 Task: Delete table the table from the format menu text "Content Calendar".
Action: Mouse moved to (164, 62)
Screenshot: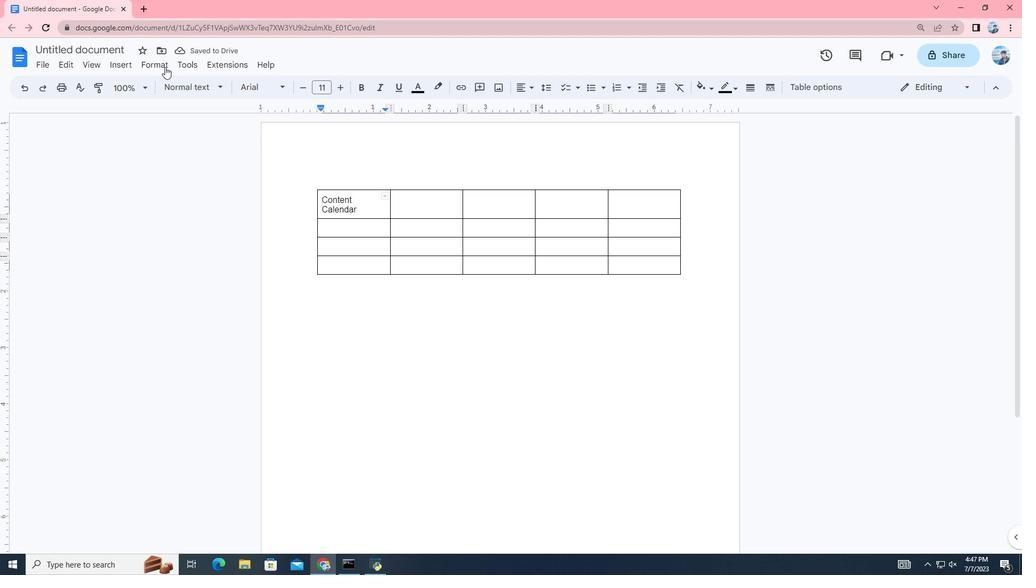
Action: Mouse pressed left at (164, 62)
Screenshot: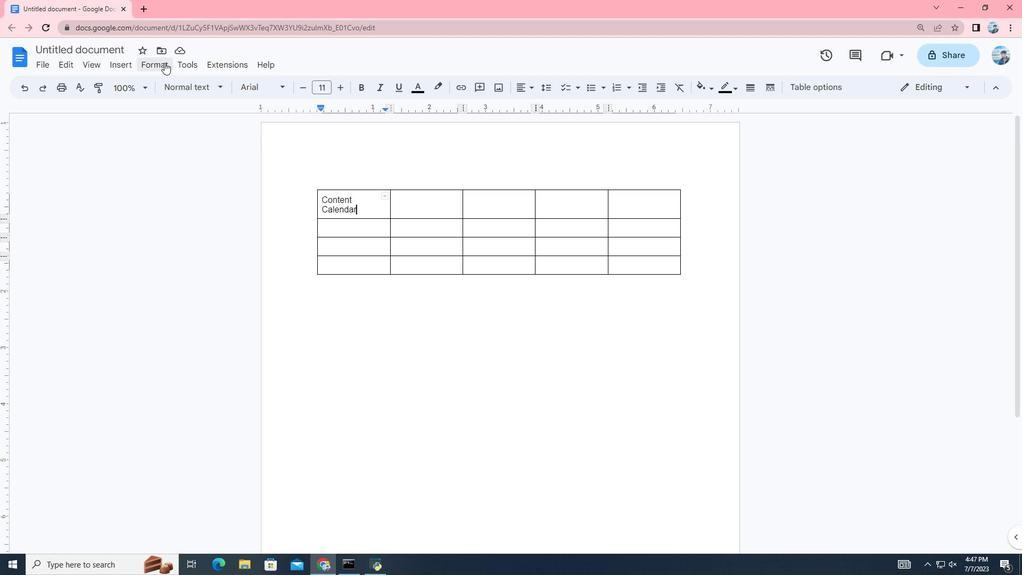 
Action: Mouse moved to (368, 291)
Screenshot: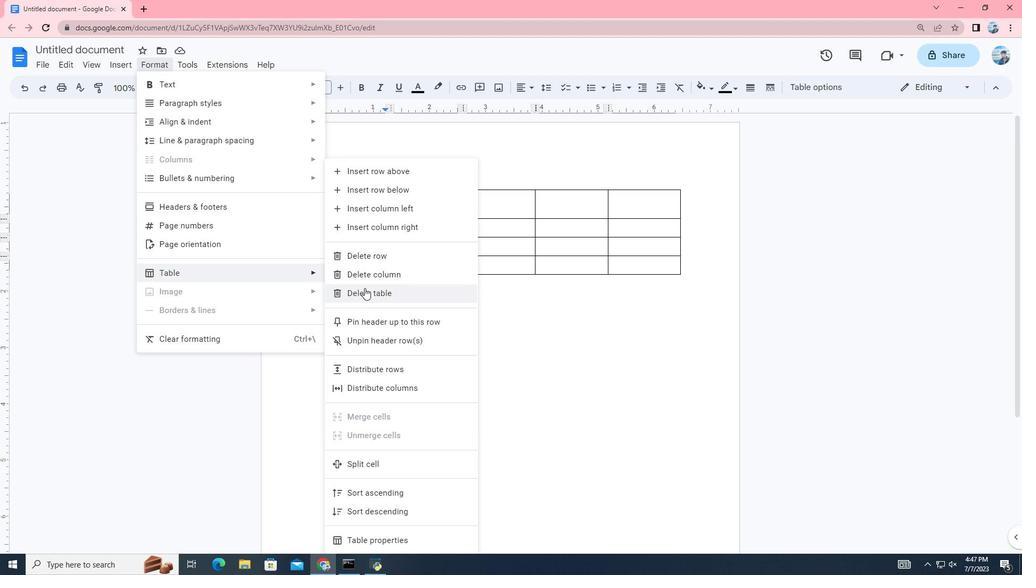 
Action: Mouse pressed left at (368, 291)
Screenshot: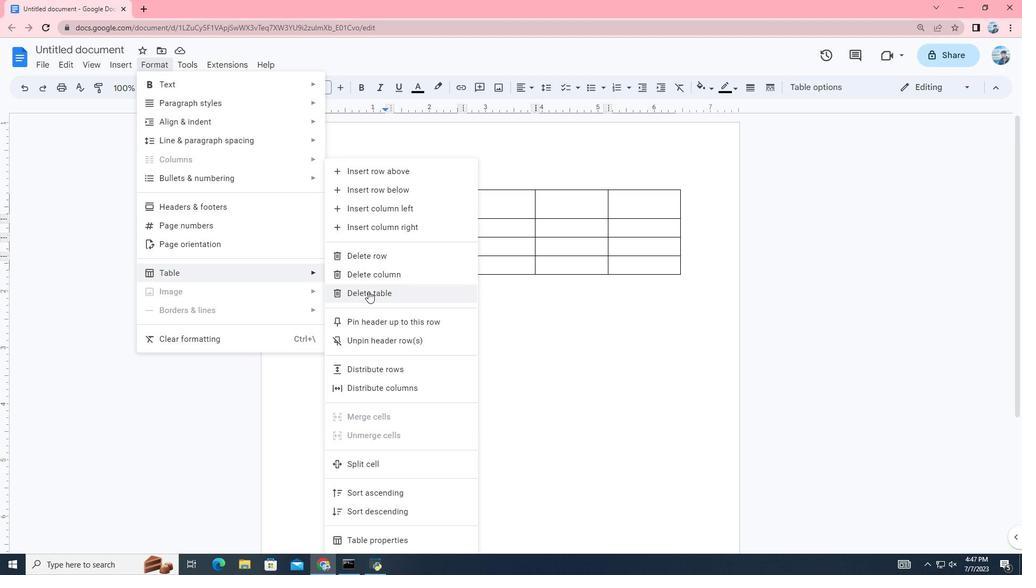 
